 Task: Look for products in the category "Permesan" from Sprouts only.
Action: Mouse moved to (903, 325)
Screenshot: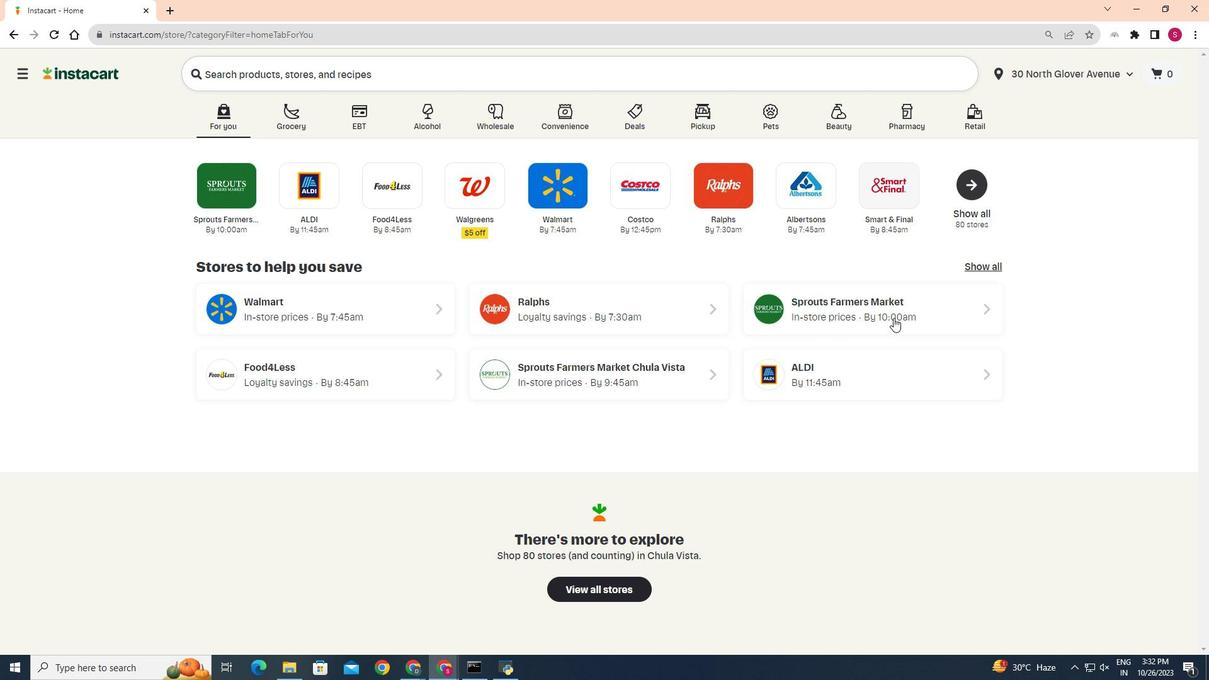 
Action: Mouse pressed left at (903, 325)
Screenshot: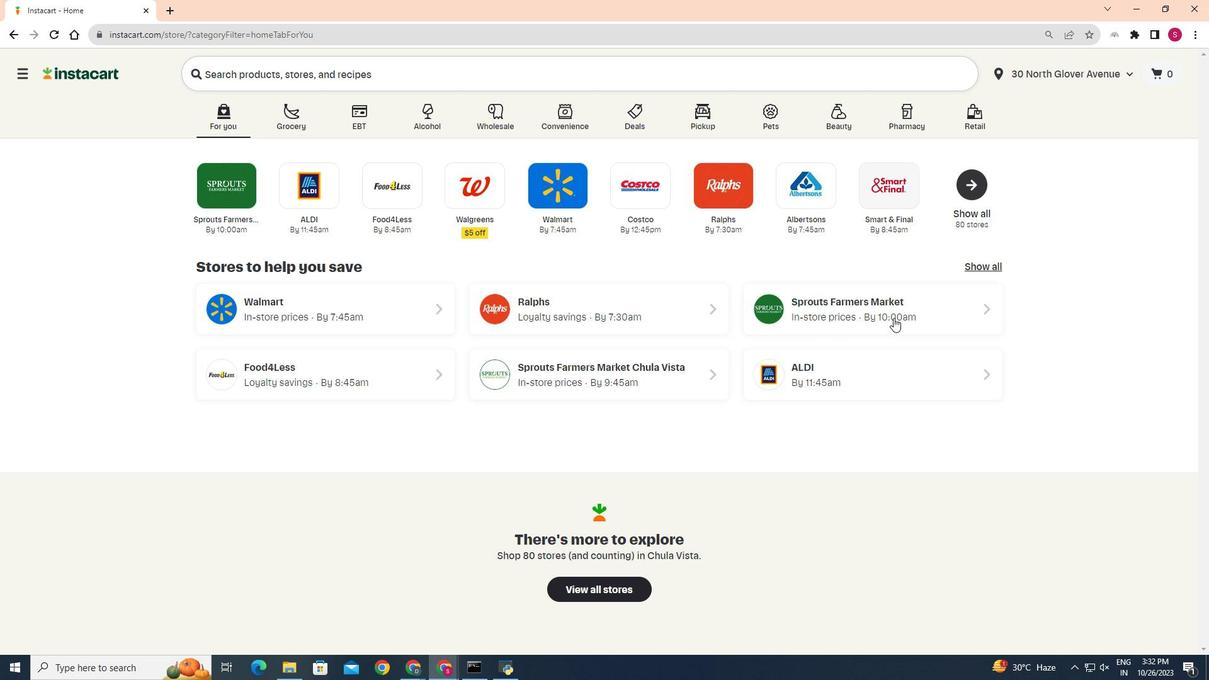 
Action: Mouse moved to (20, 532)
Screenshot: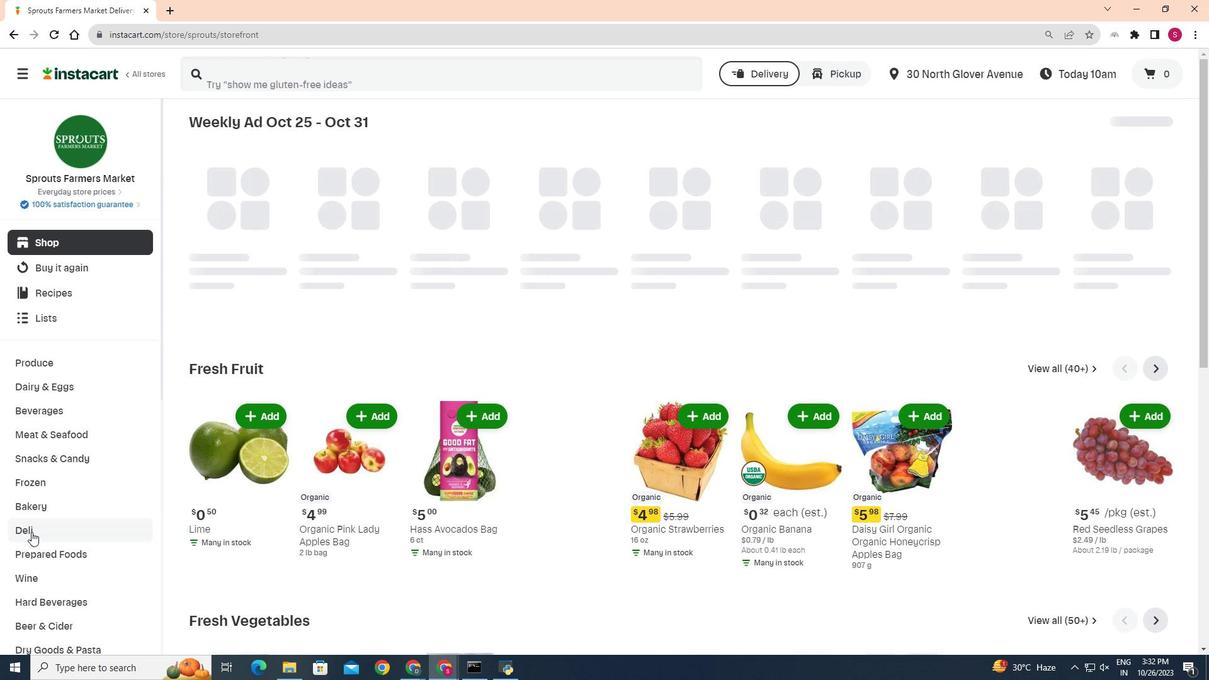 
Action: Mouse pressed left at (20, 532)
Screenshot: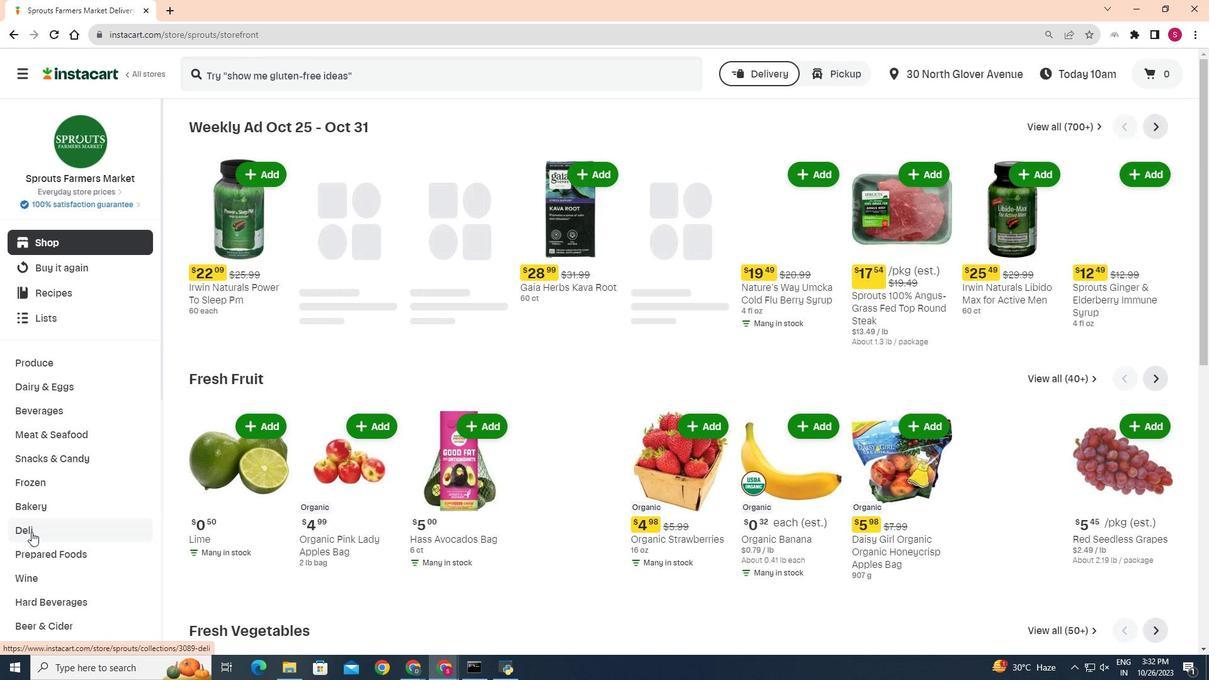 
Action: Mouse moved to (316, 171)
Screenshot: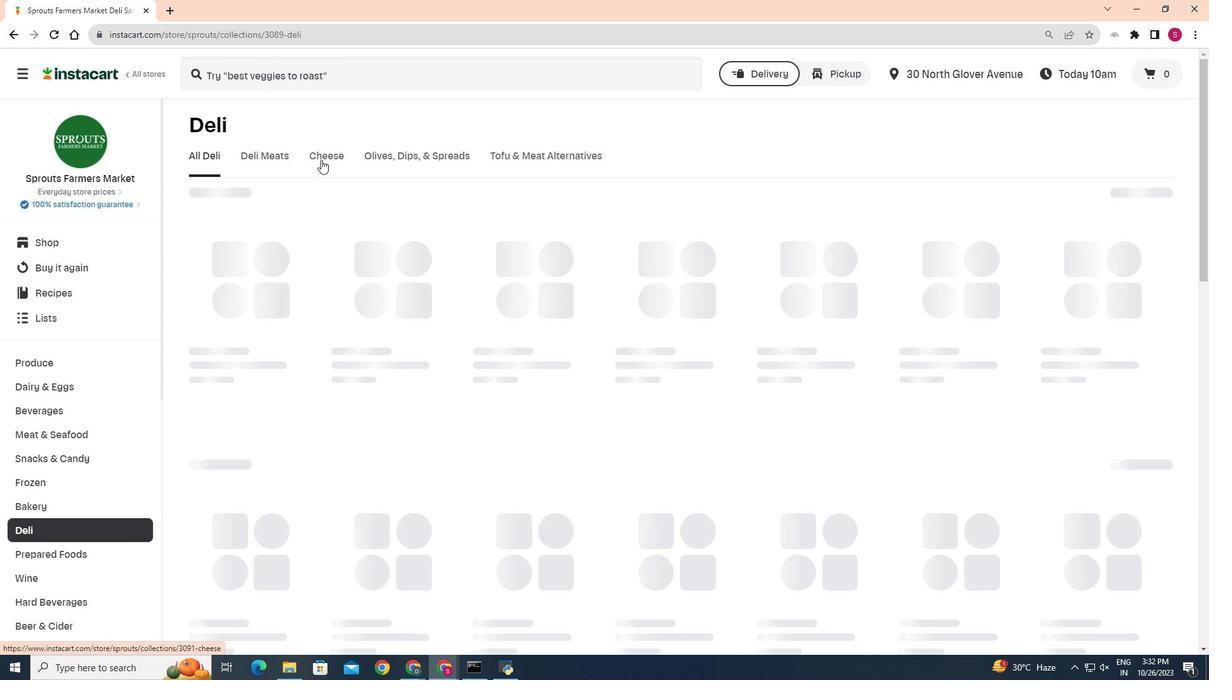 
Action: Mouse pressed left at (316, 171)
Screenshot: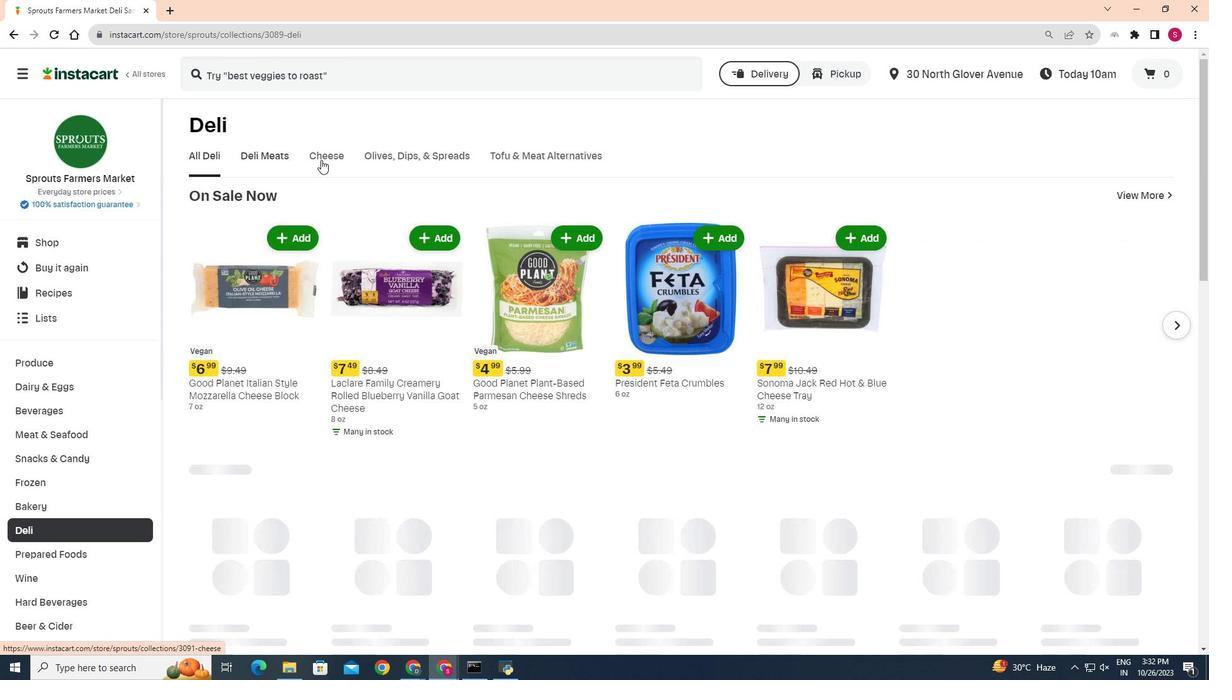 
Action: Mouse moved to (638, 224)
Screenshot: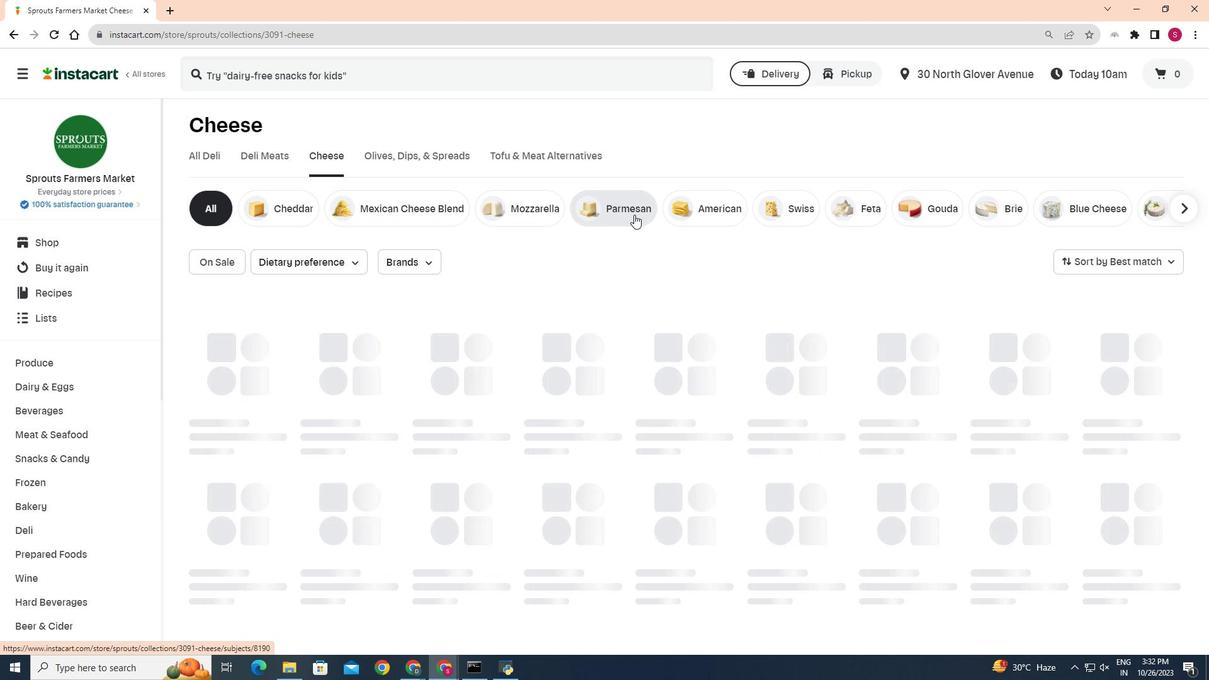 
Action: Mouse pressed left at (638, 224)
Screenshot: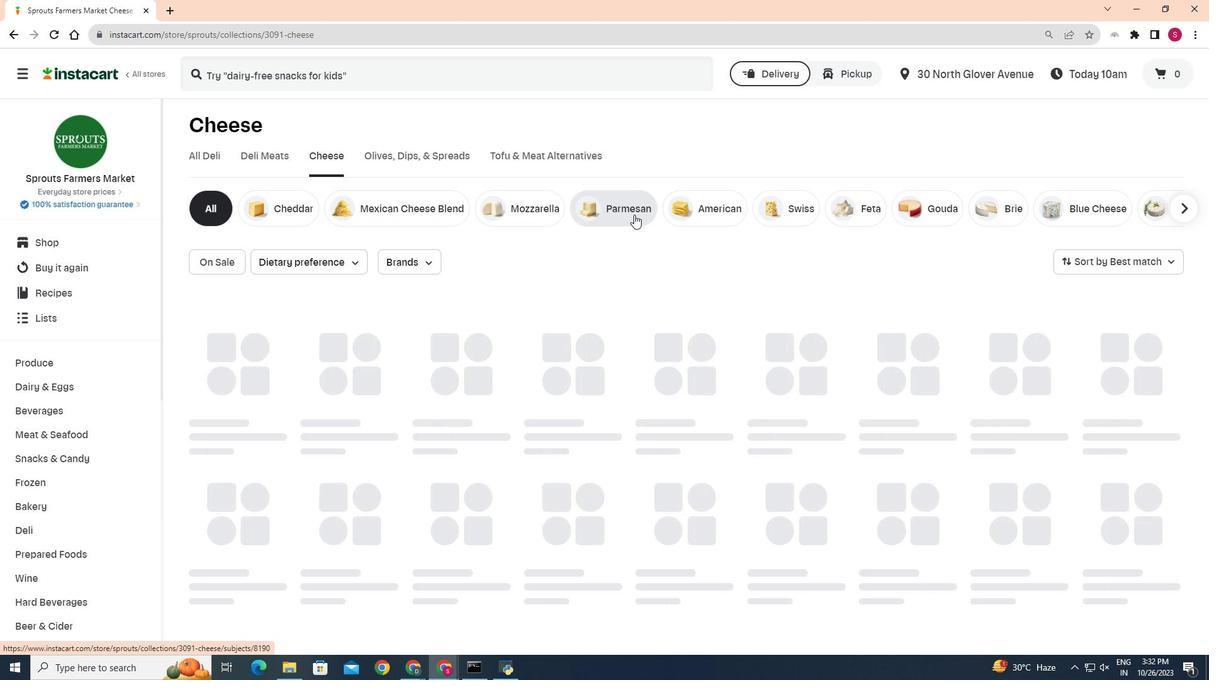 
Action: Mouse moved to (369, 269)
Screenshot: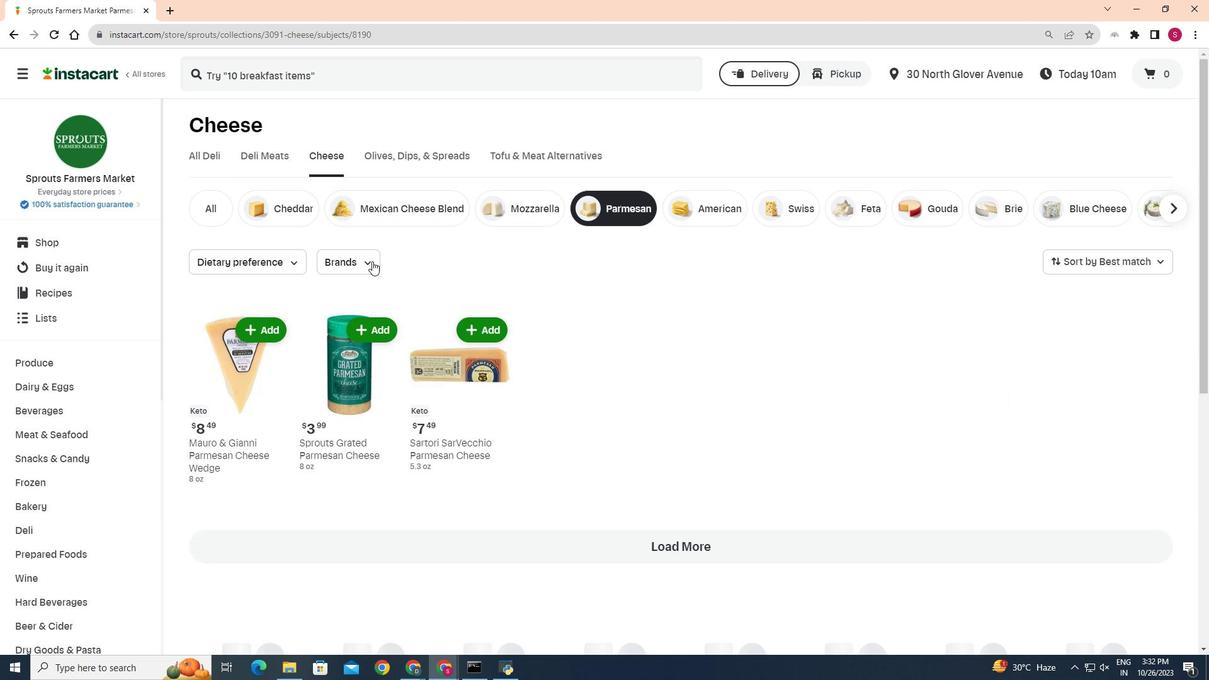 
Action: Mouse pressed left at (369, 269)
Screenshot: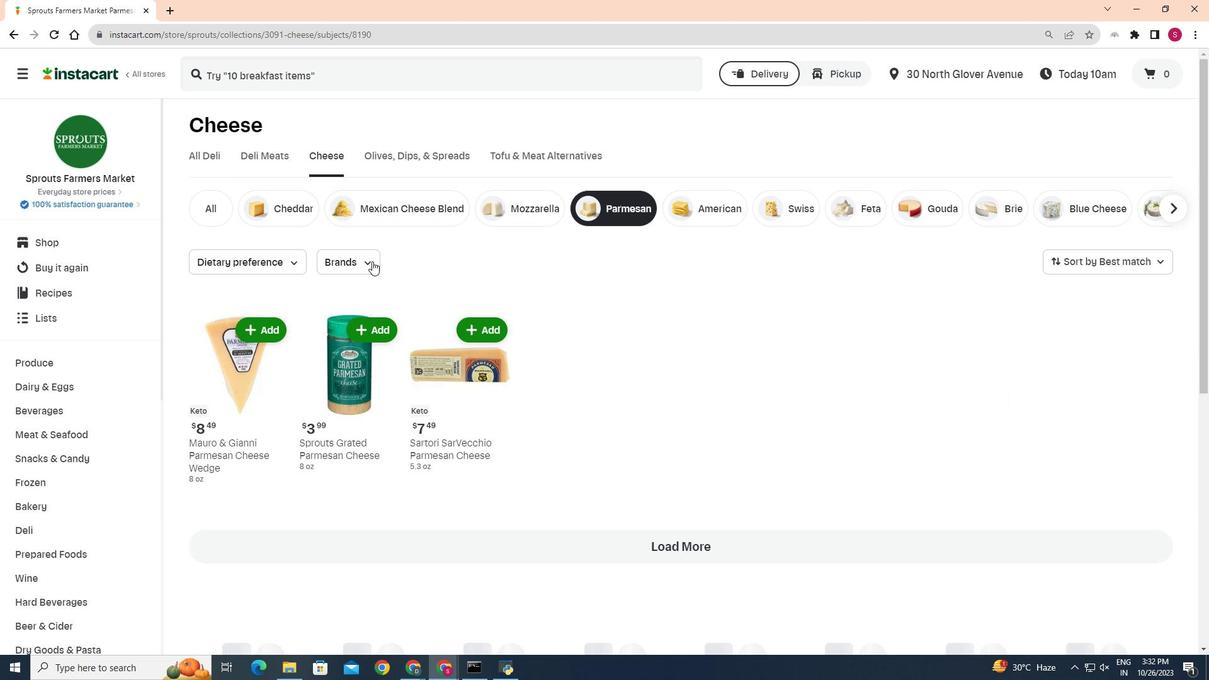 
Action: Mouse moved to (334, 373)
Screenshot: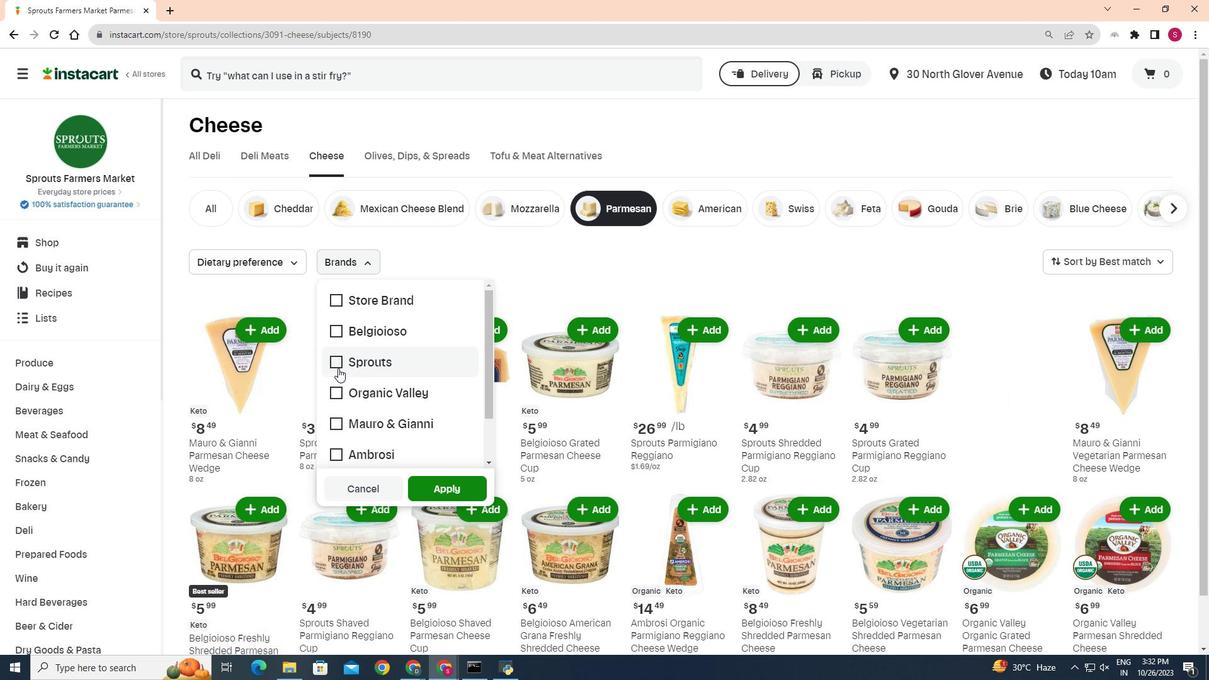 
Action: Mouse pressed left at (334, 373)
Screenshot: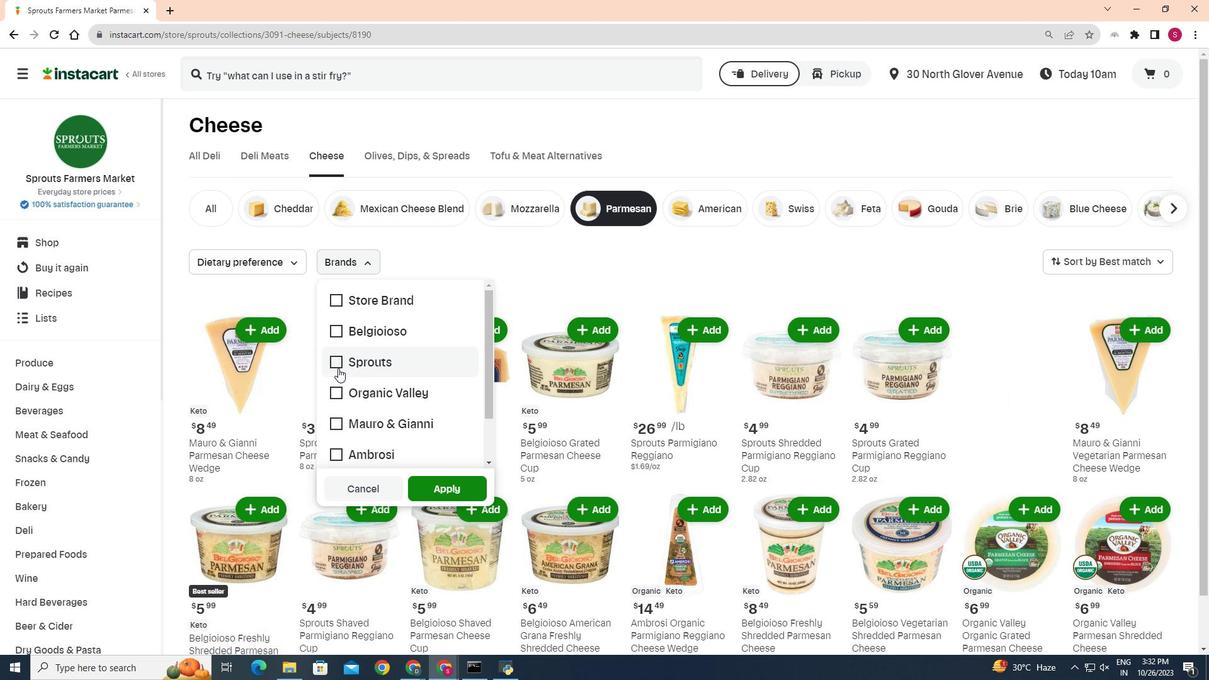 
Action: Mouse moved to (446, 490)
Screenshot: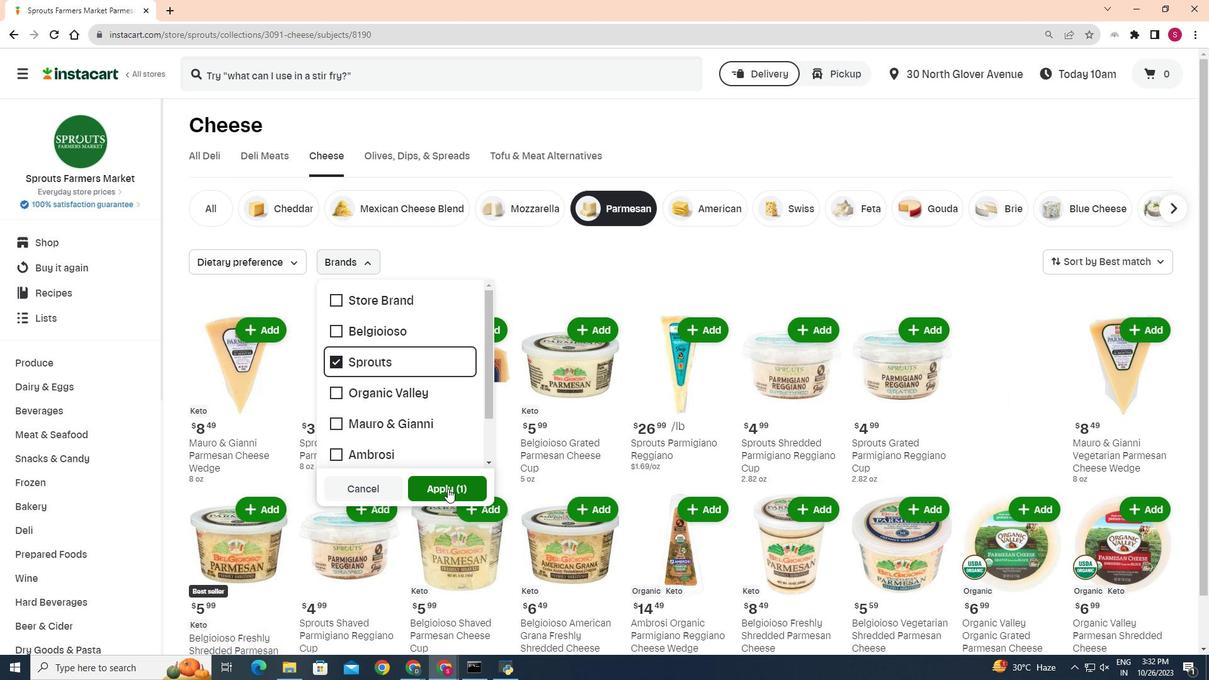 
Action: Mouse pressed left at (446, 490)
Screenshot: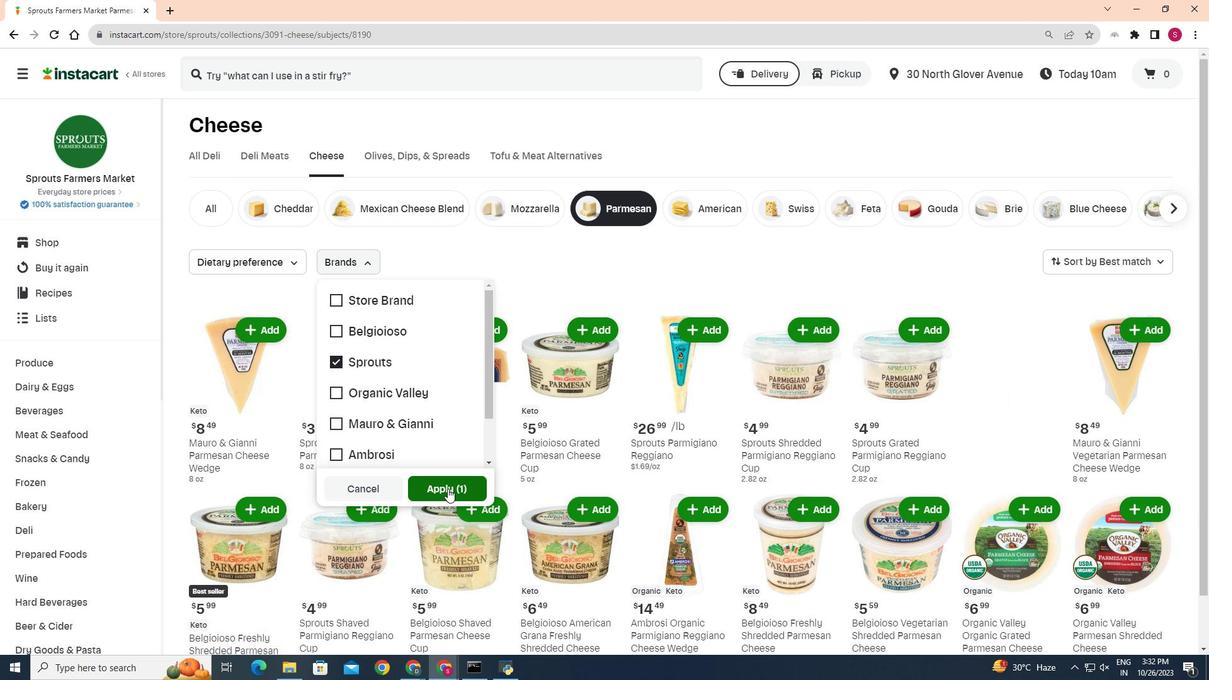 
Action: Mouse moved to (386, 421)
Screenshot: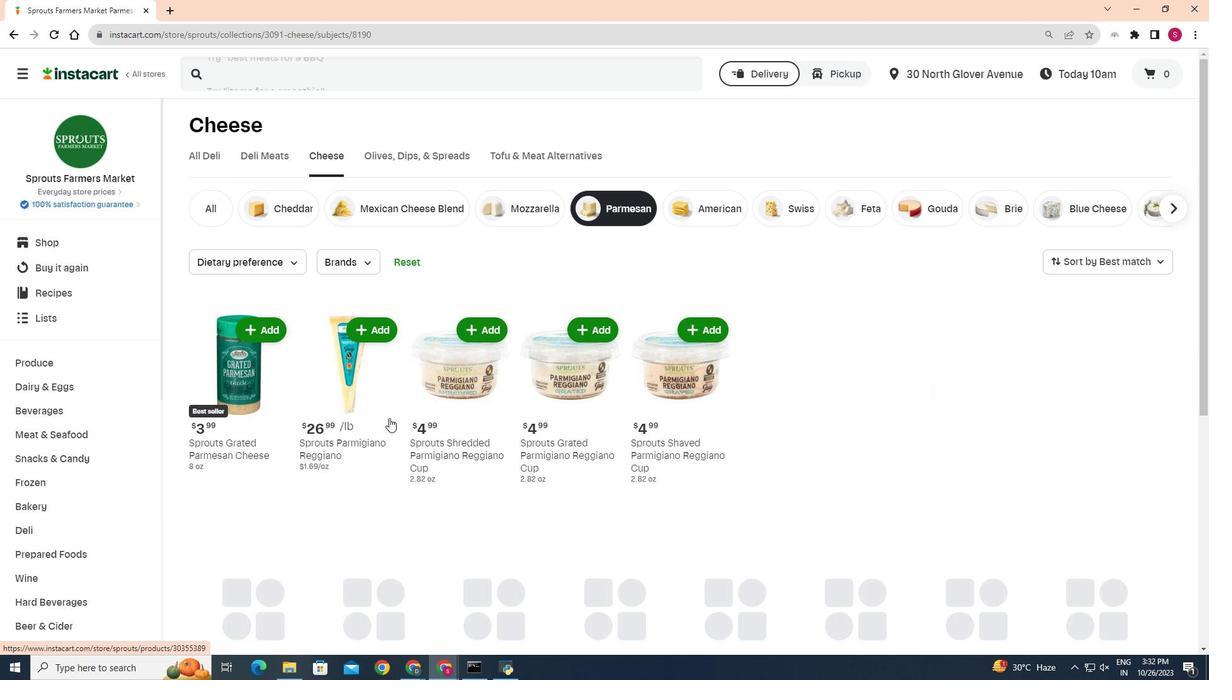 
Action: Mouse scrolled (386, 421) with delta (0, 0)
Screenshot: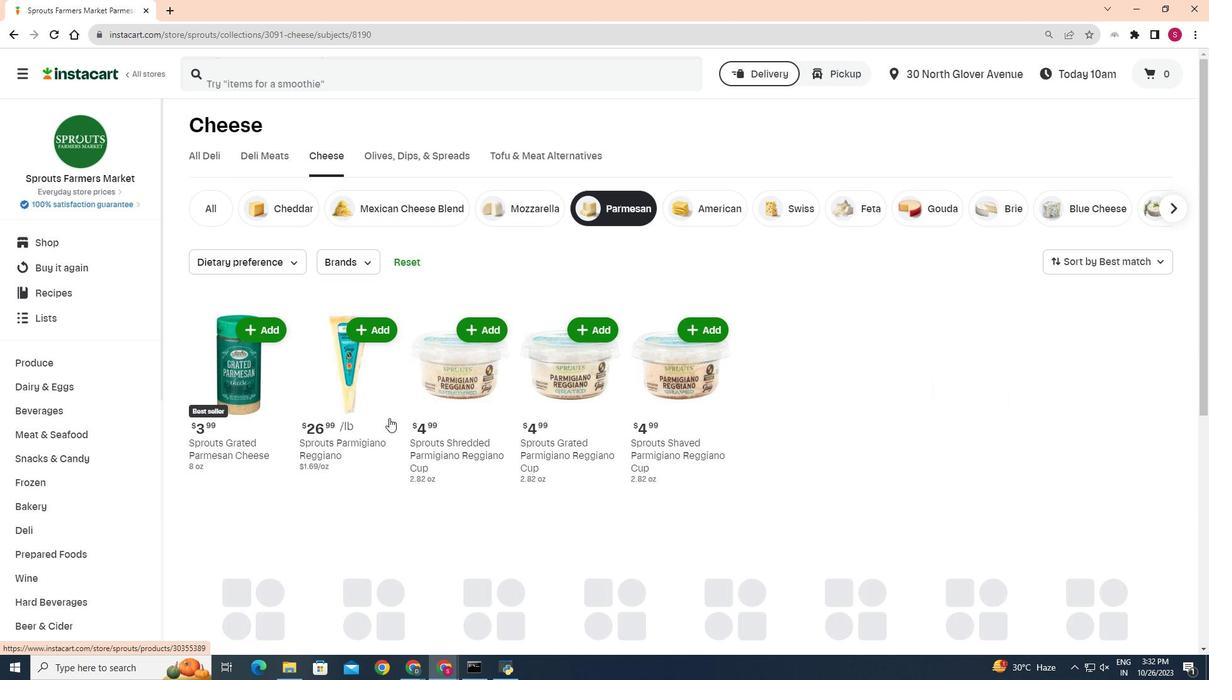
Action: Mouse moved to (398, 428)
Screenshot: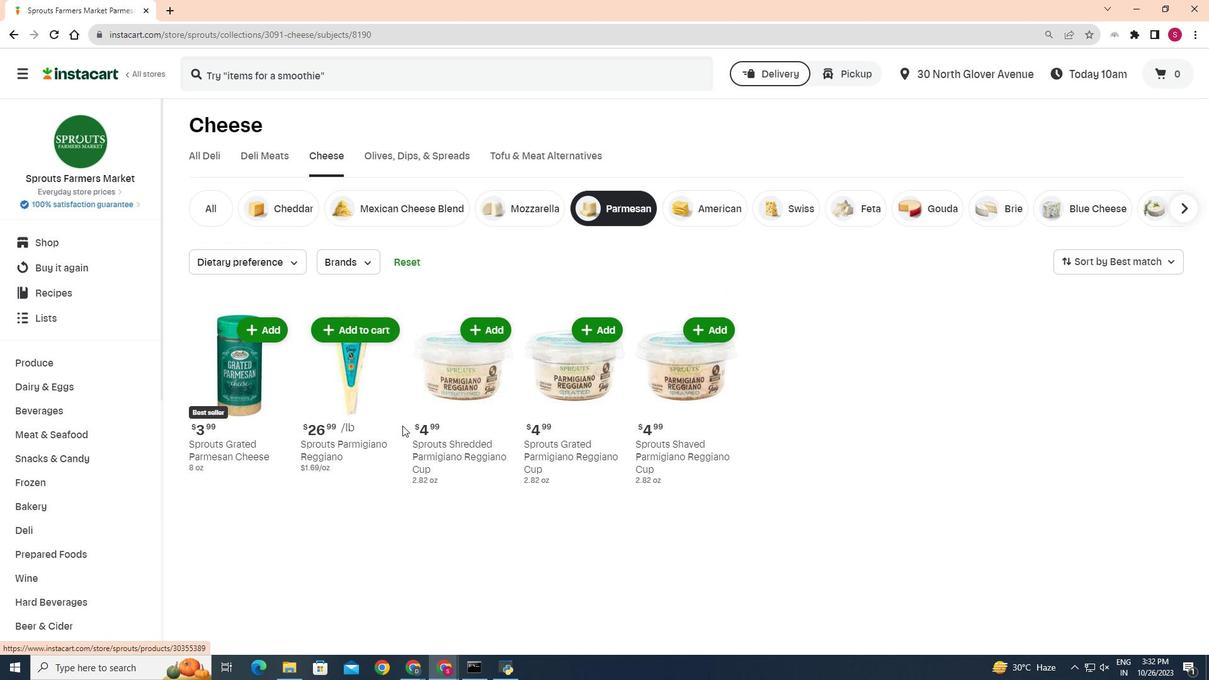 
Action: Mouse scrolled (398, 427) with delta (0, 0)
Screenshot: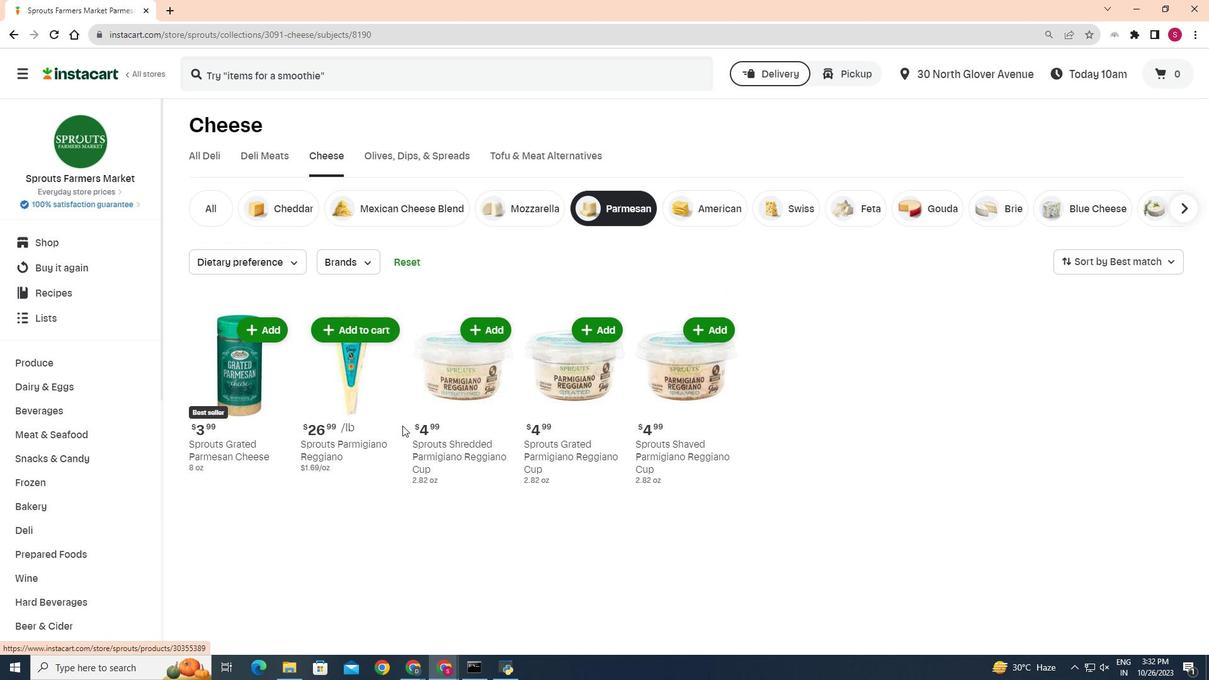 
Action: Mouse moved to (400, 428)
Screenshot: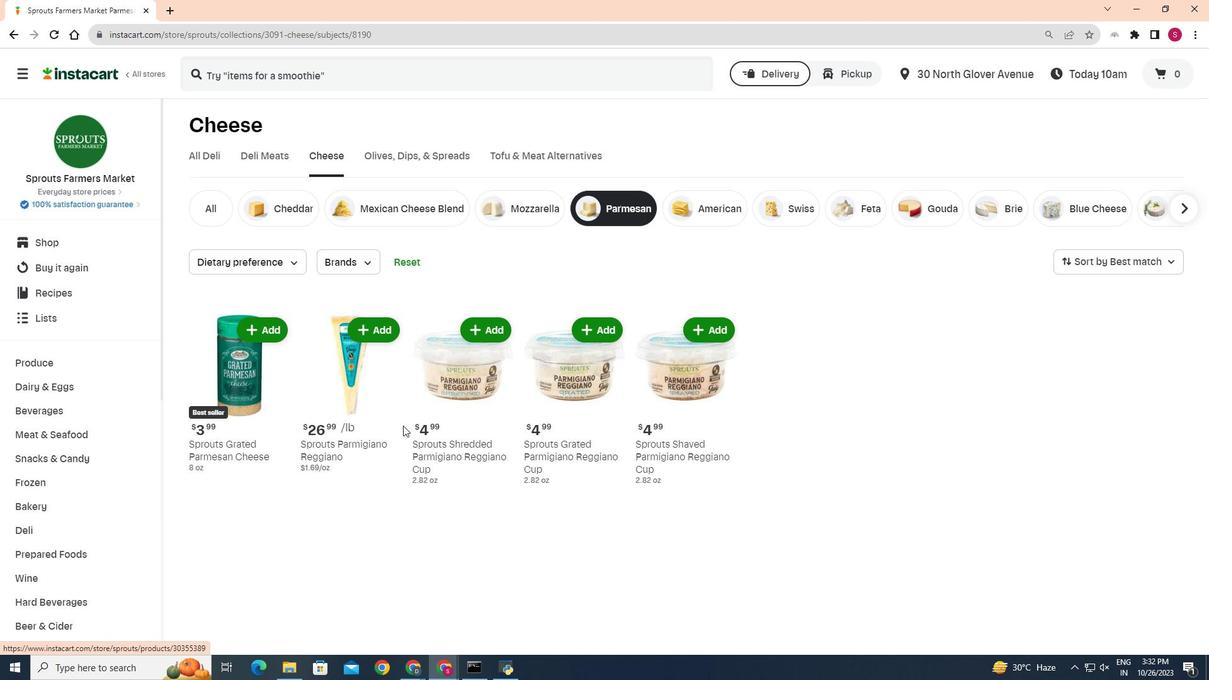 
Action: Mouse scrolled (400, 428) with delta (0, 0)
Screenshot: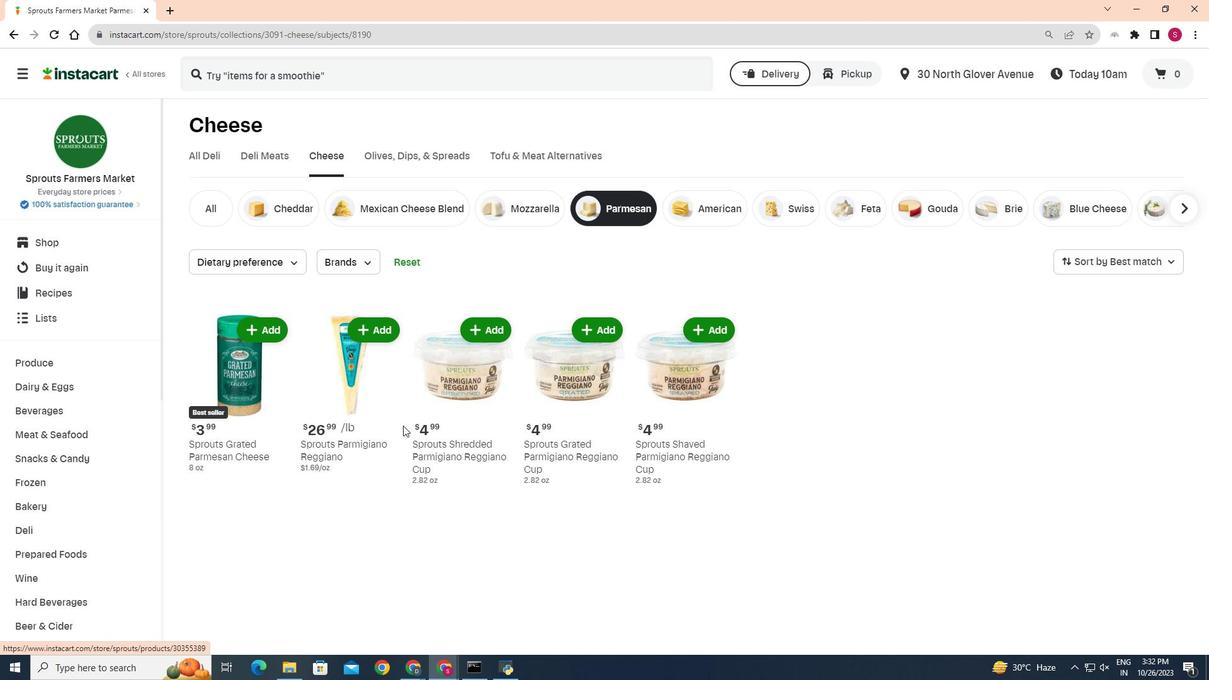 
Action: Mouse moved to (402, 428)
Screenshot: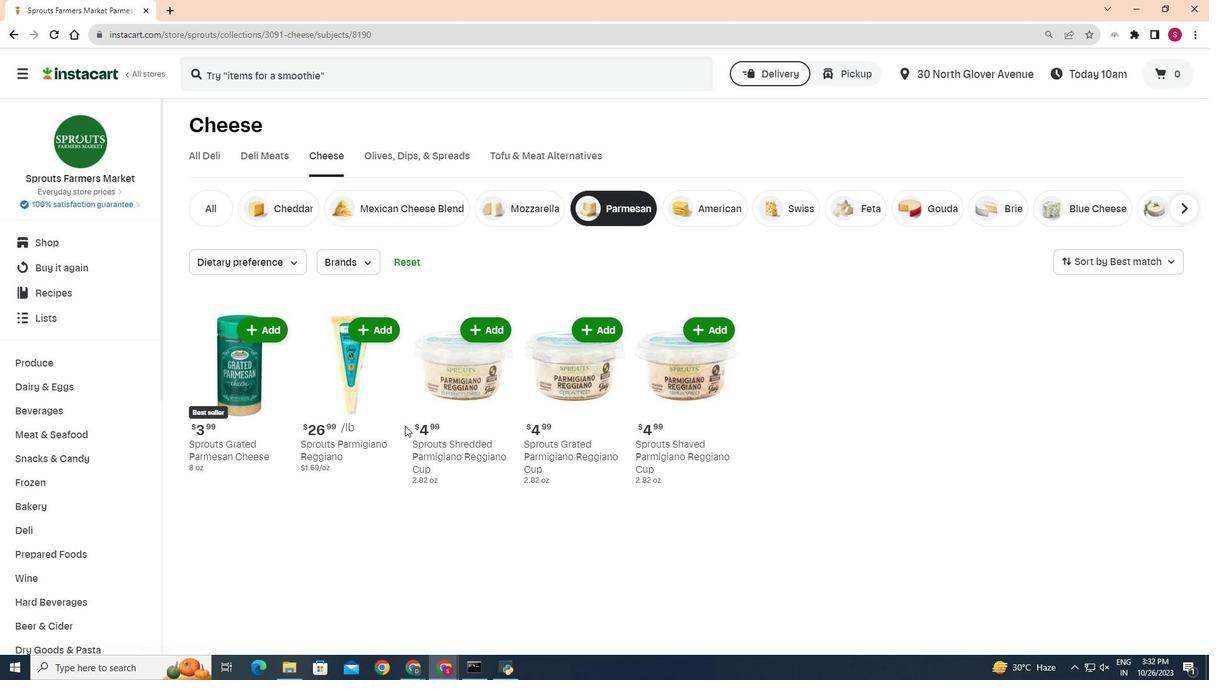 
